 Task: Share Document By AirDrop
Action: Mouse moved to (51, 5)
Screenshot: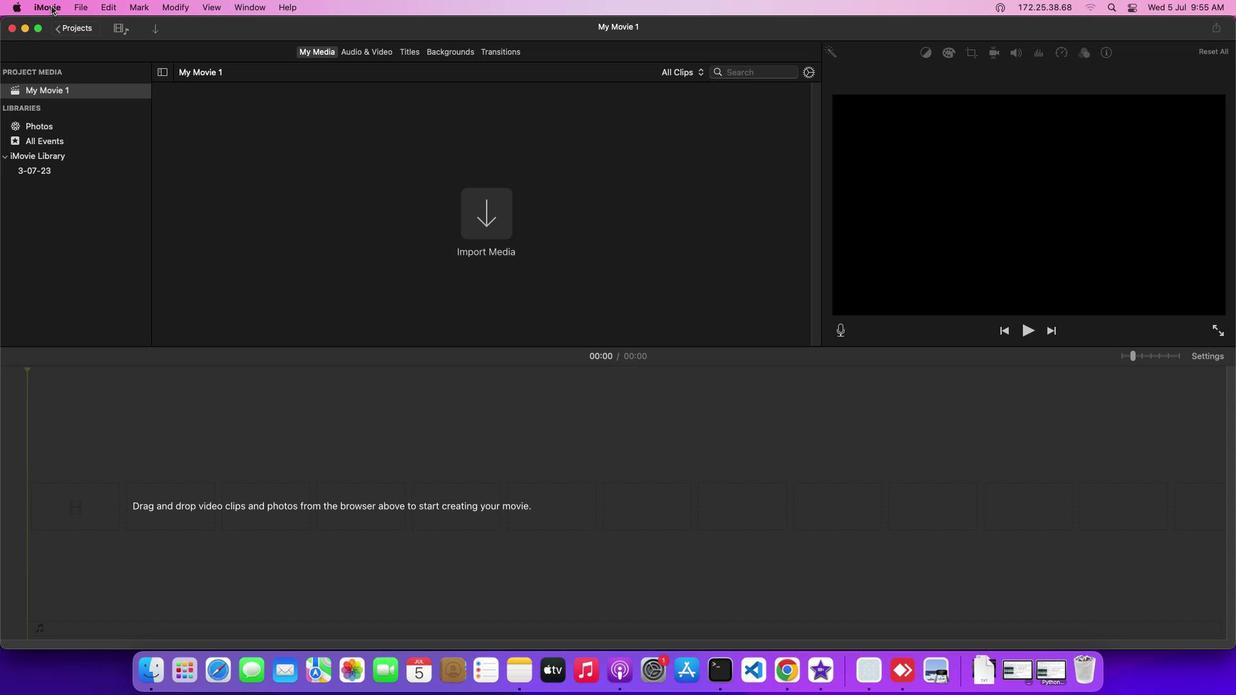
Action: Mouse pressed left at (51, 5)
Screenshot: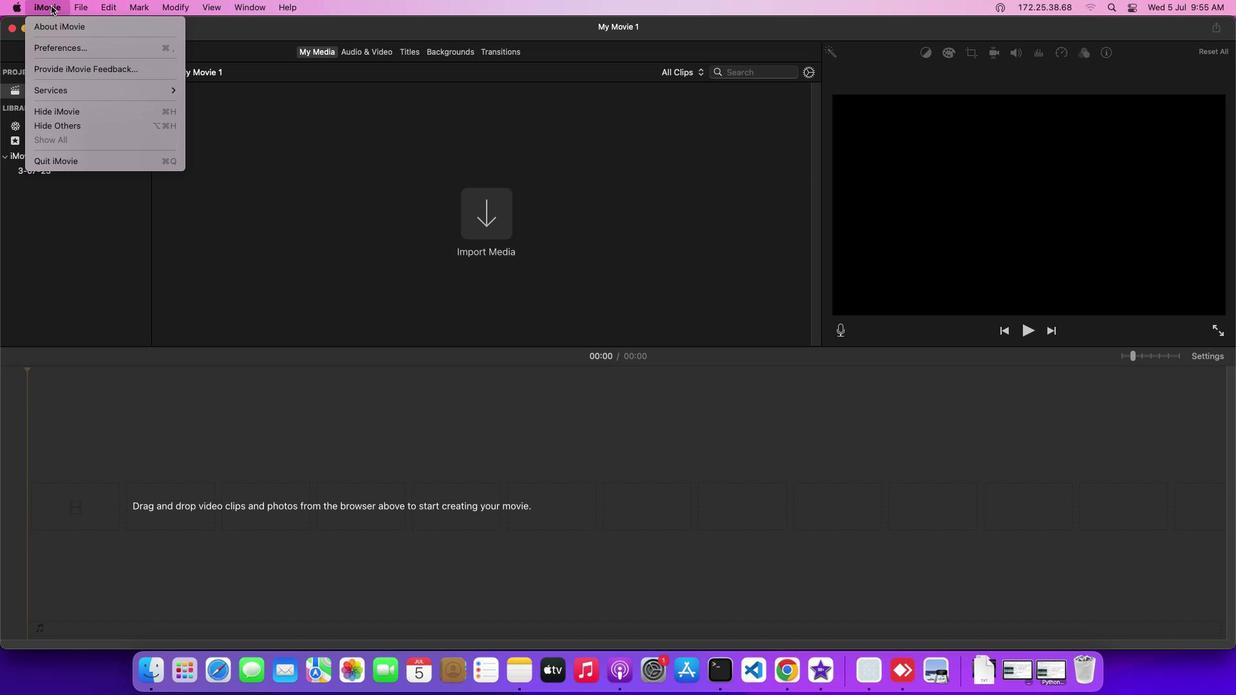 
Action: Mouse moved to (56, 22)
Screenshot: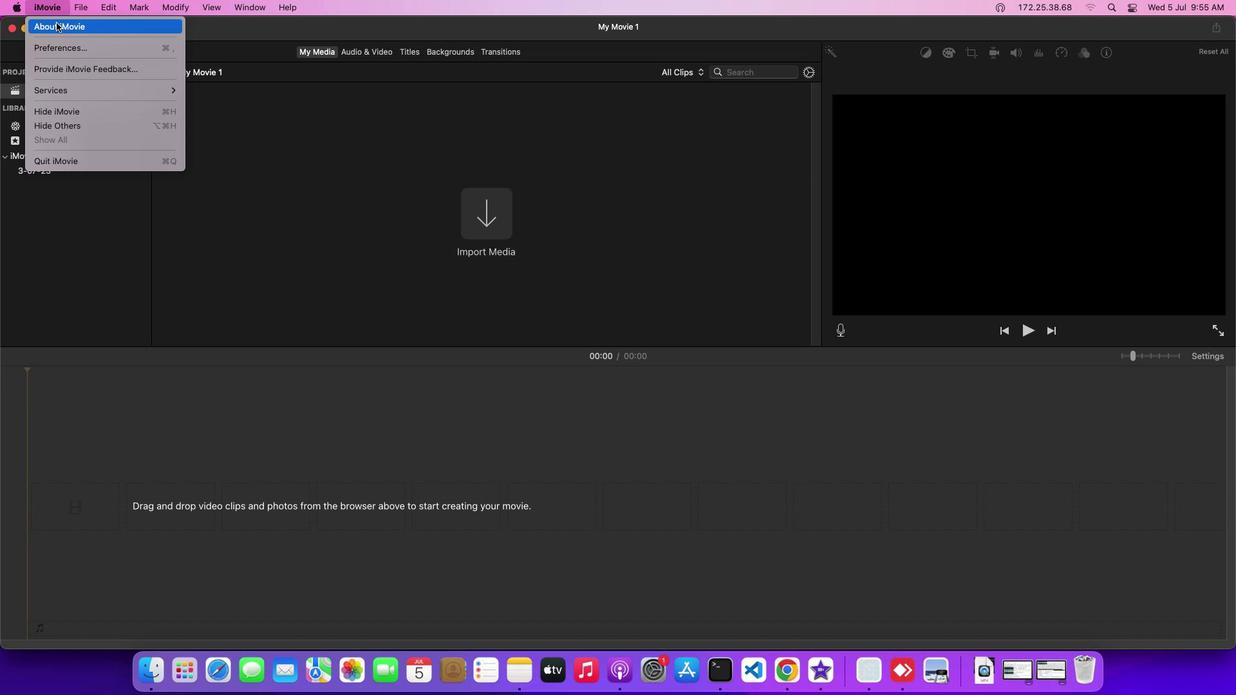 
Action: Mouse pressed left at (56, 22)
Screenshot: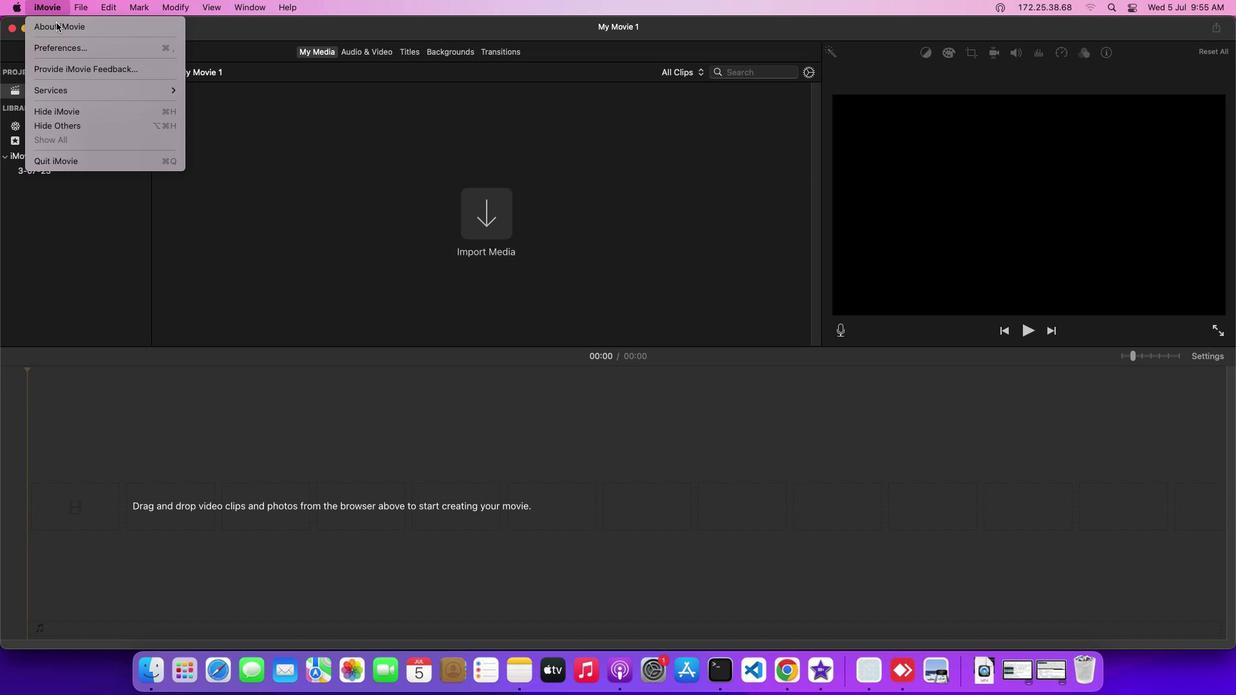 
Action: Mouse moved to (725, 380)
Screenshot: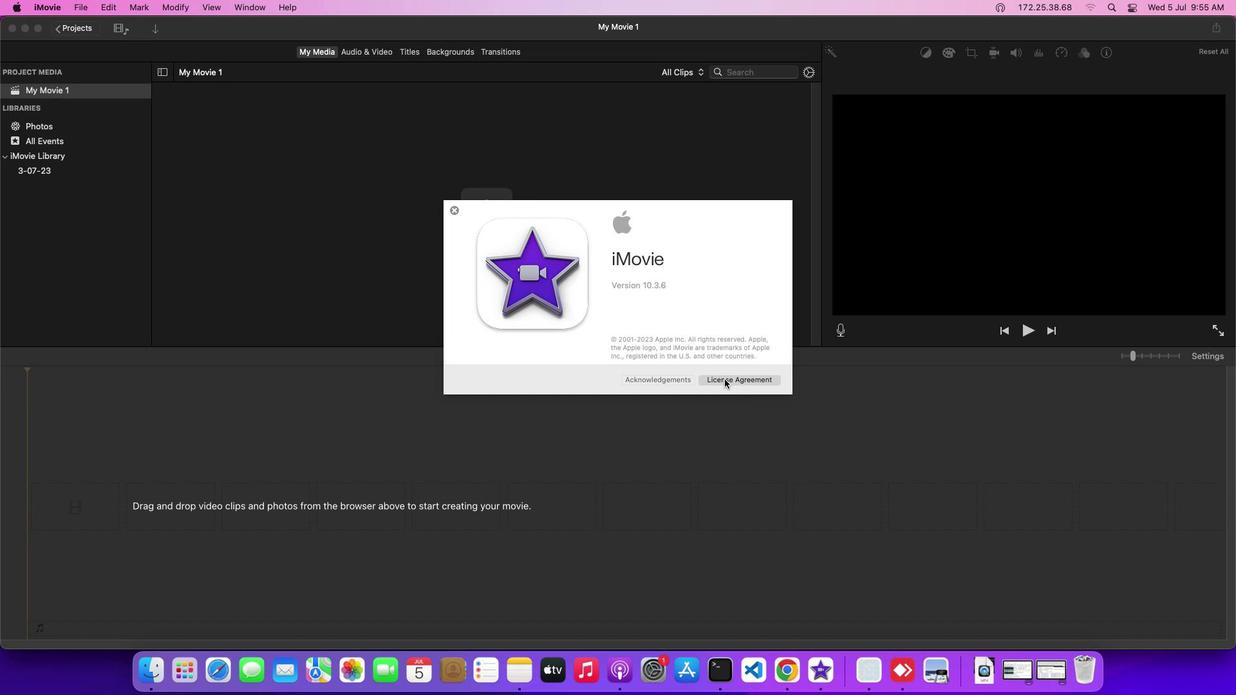 
Action: Mouse pressed left at (725, 380)
Screenshot: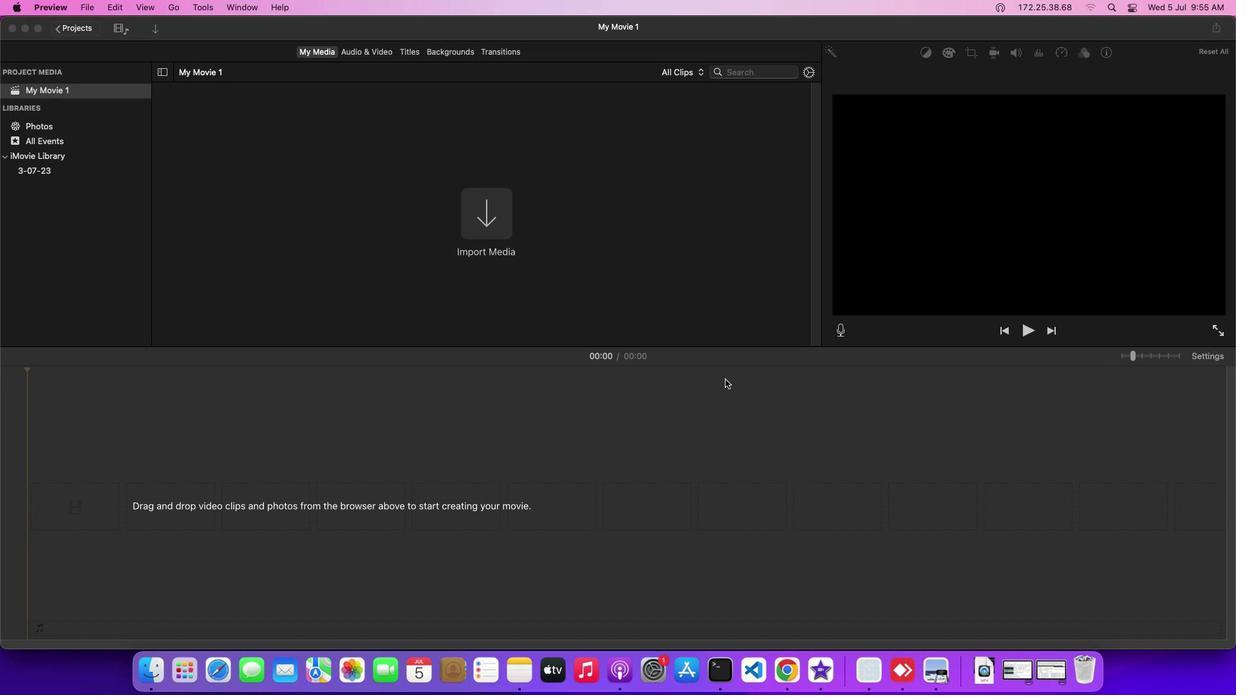 
Action: Mouse moved to (644, 72)
Screenshot: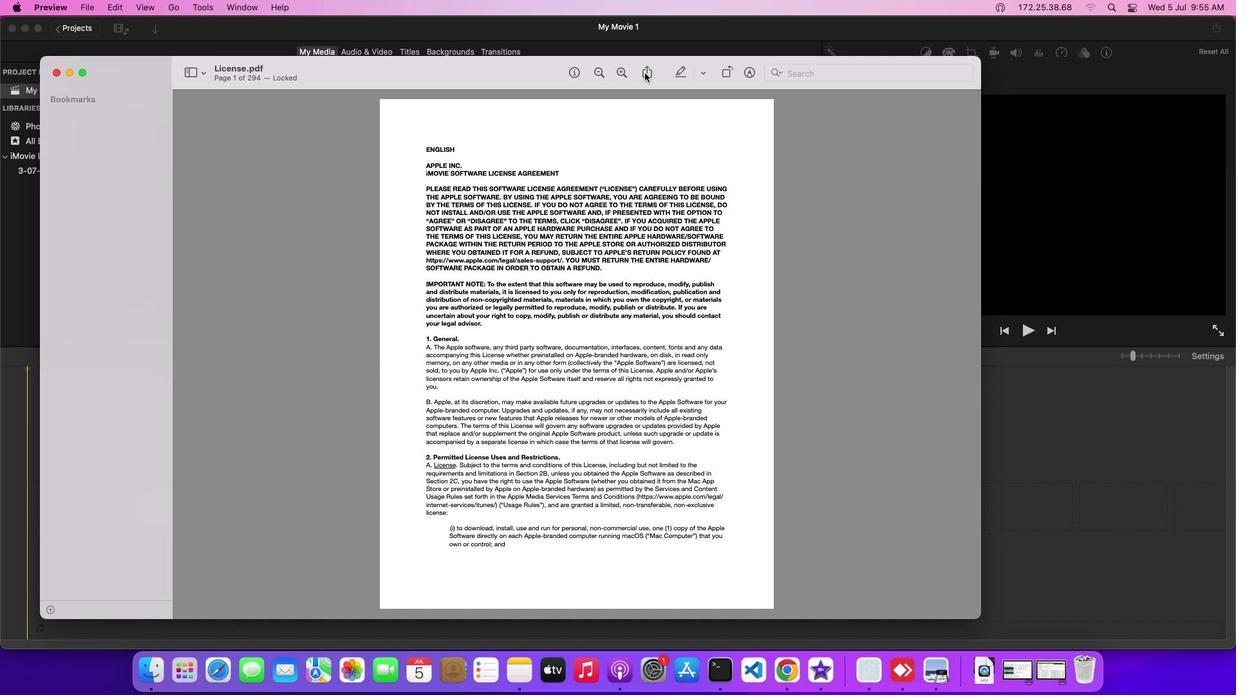 
Action: Mouse pressed left at (644, 72)
Screenshot: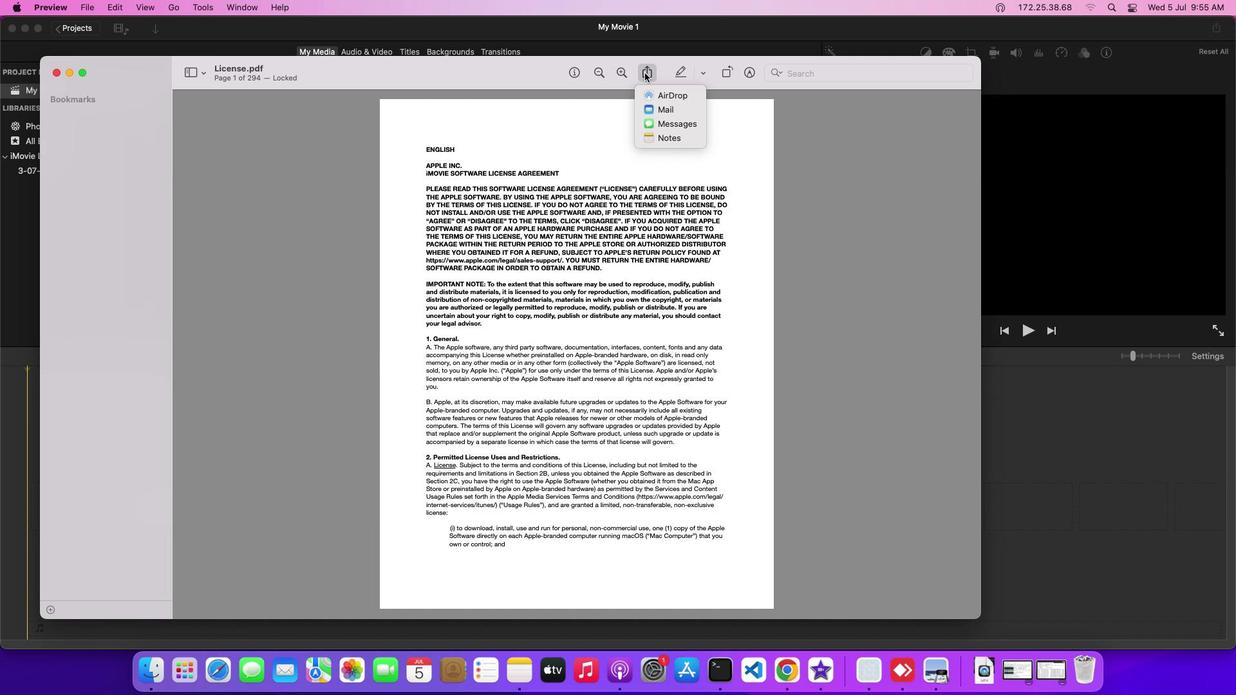 
Action: Mouse moved to (652, 93)
Screenshot: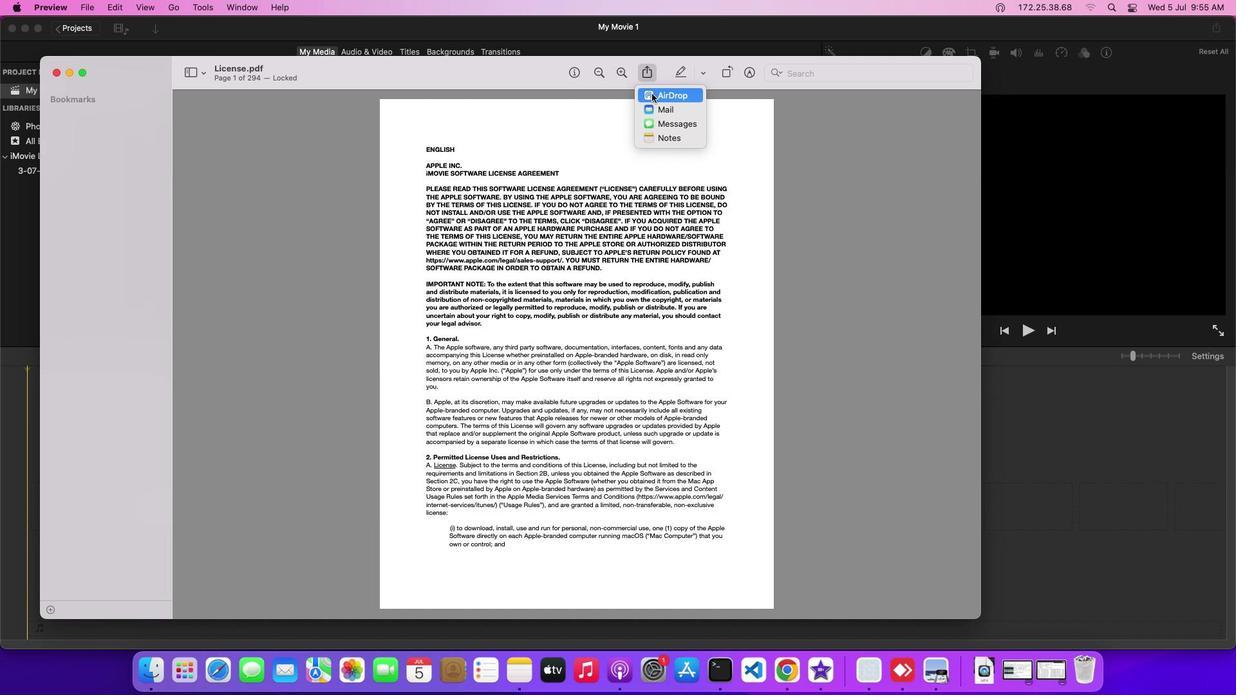 
Action: Mouse pressed left at (652, 93)
Screenshot: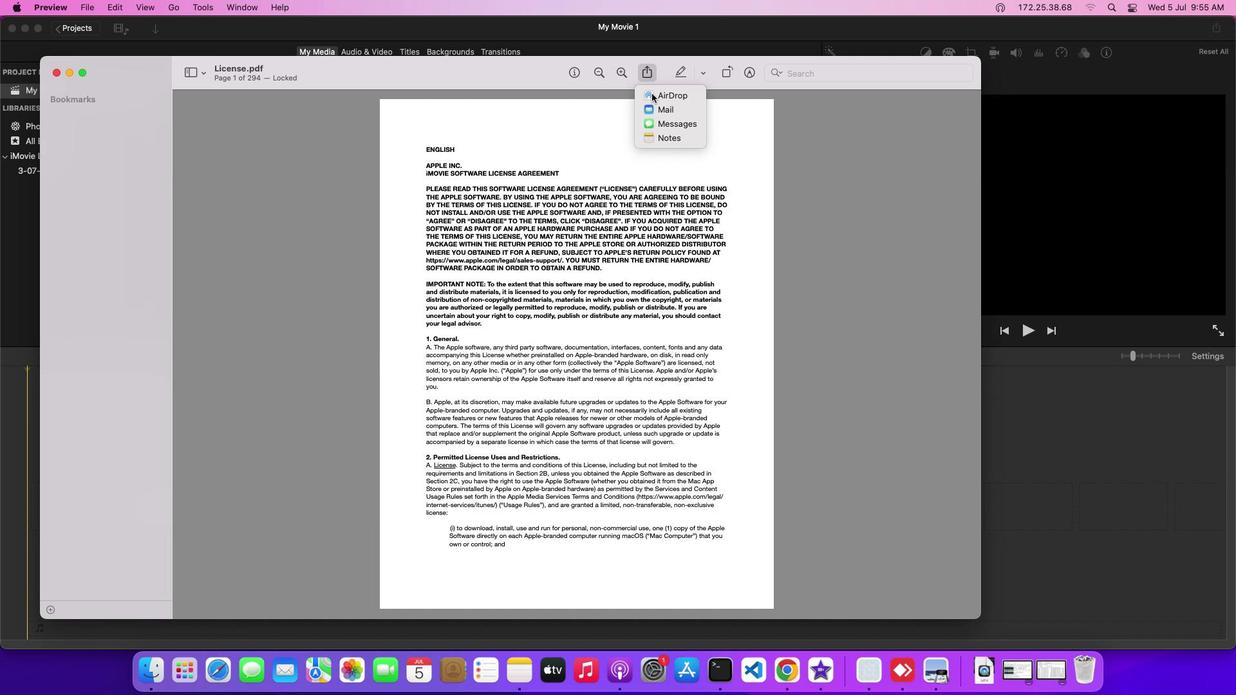 
